 Task: Move the task Integrate a new email marketing system for a company's email campaigns to the section Done in the project AgileHorizon and filter the tasks in the project by Incomplete tasks
Action: Mouse moved to (60, 369)
Screenshot: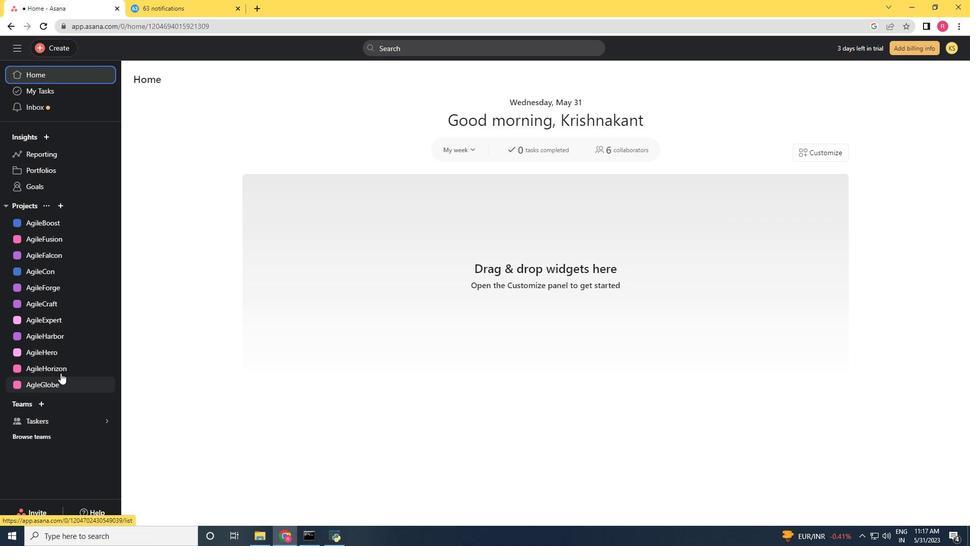 
Action: Mouse pressed left at (60, 369)
Screenshot: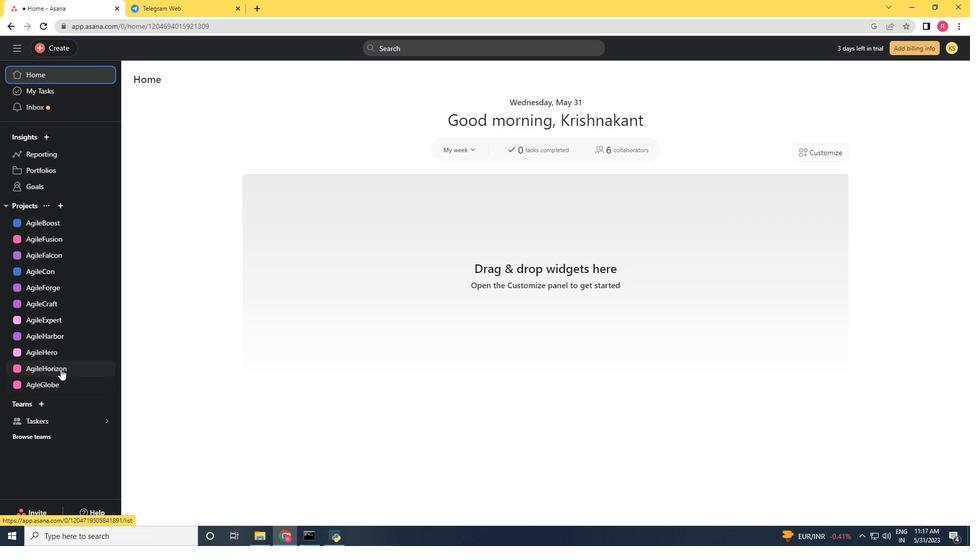 
Action: Mouse moved to (547, 187)
Screenshot: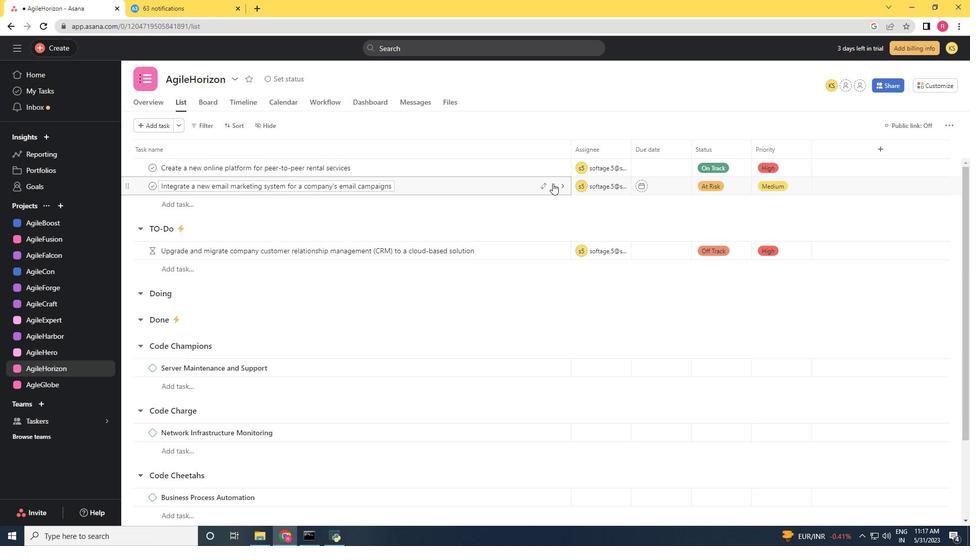 
Action: Mouse pressed left at (547, 187)
Screenshot: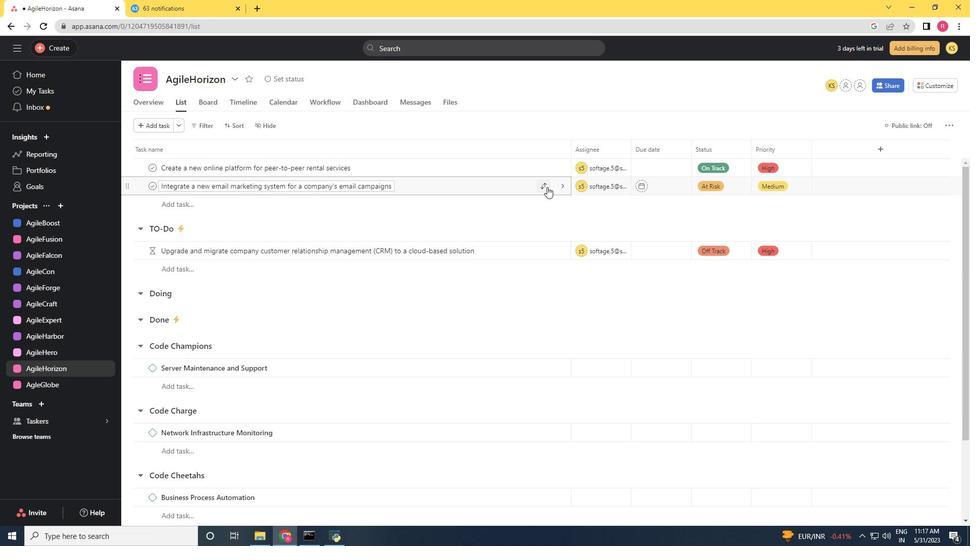 
Action: Mouse moved to (501, 272)
Screenshot: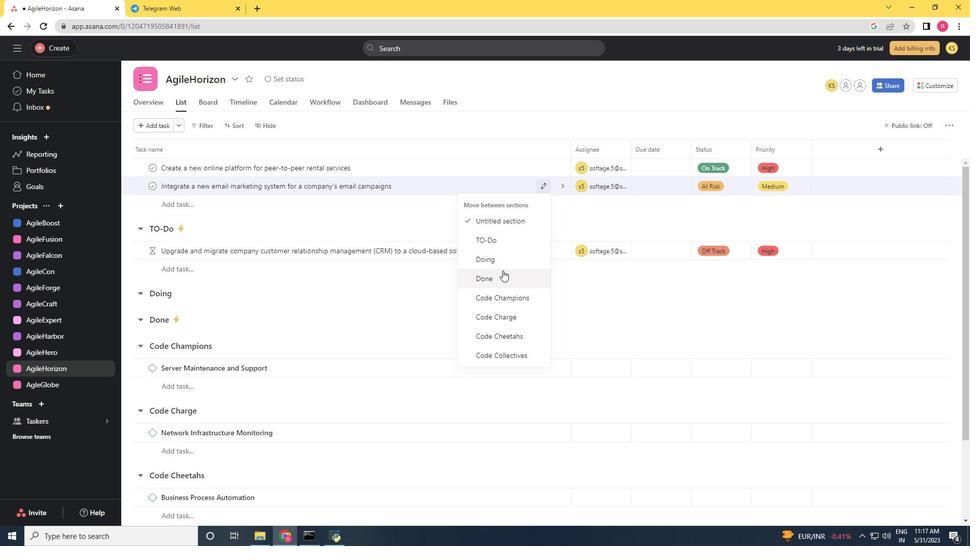 
Action: Mouse pressed left at (501, 272)
Screenshot: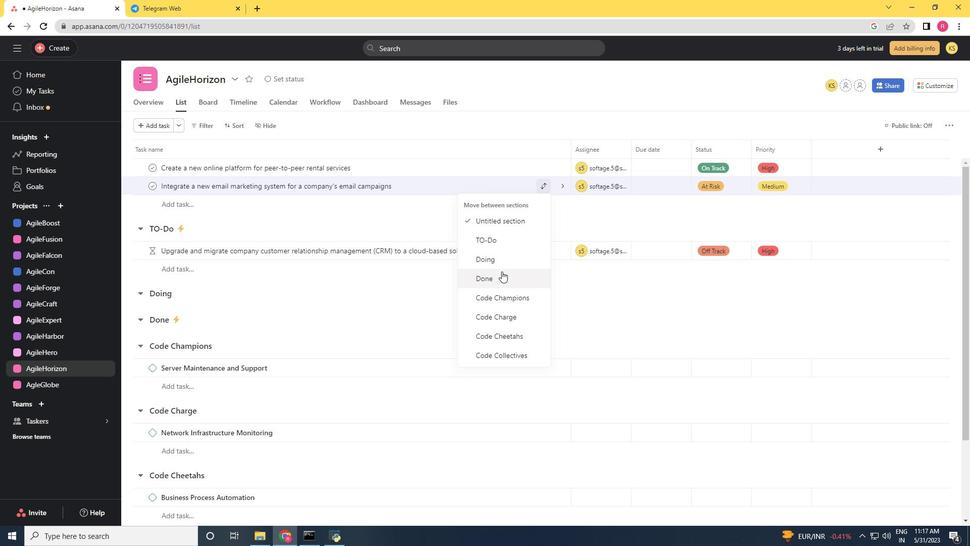 
Action: Mouse moved to (201, 123)
Screenshot: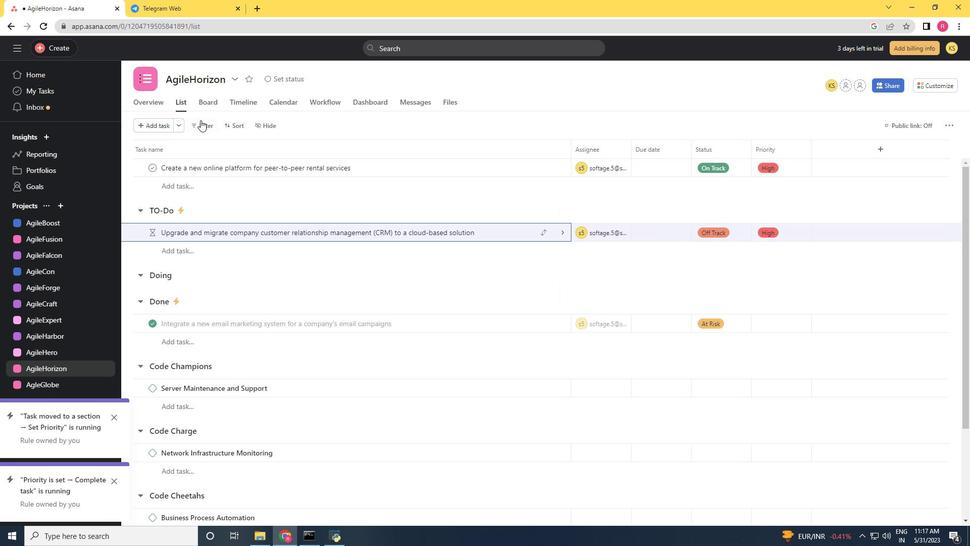 
Action: Mouse pressed left at (201, 123)
Screenshot: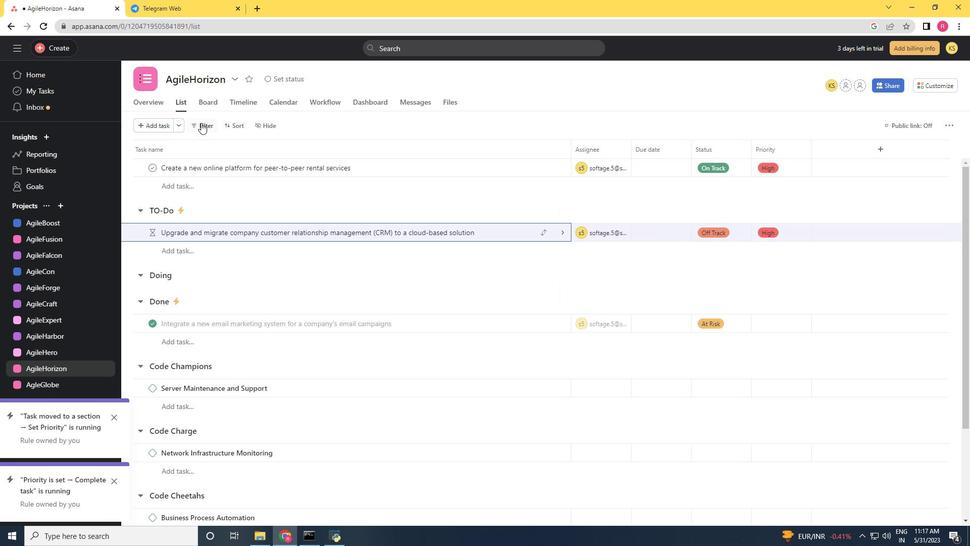 
Action: Mouse moved to (230, 166)
Screenshot: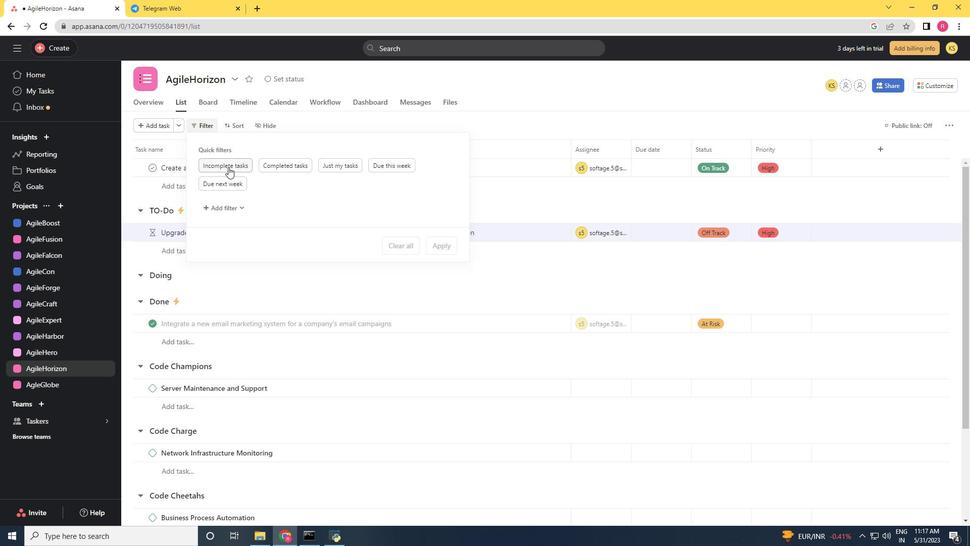 
Action: Mouse pressed left at (230, 166)
Screenshot: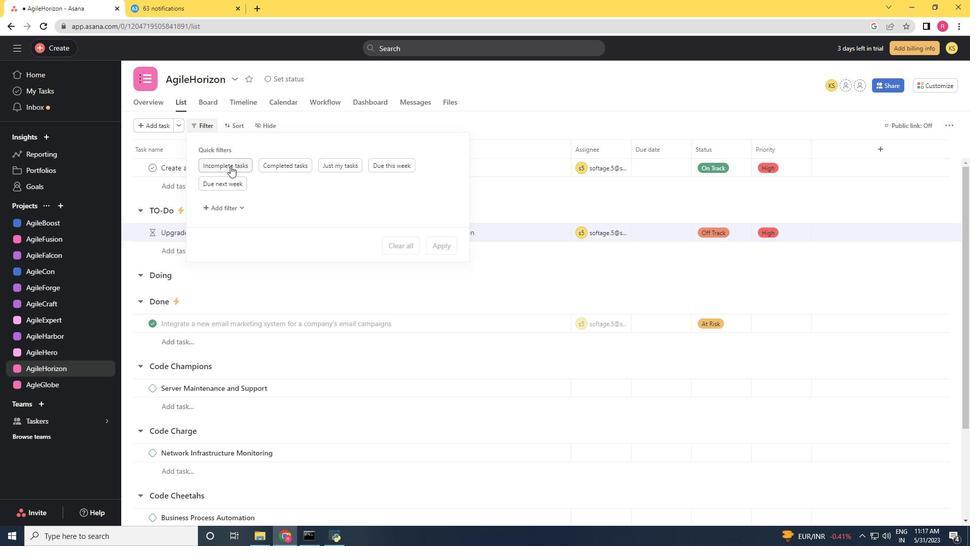 
